 Task: Create a section Dash Decathlon and in the section, add a milestone UI/UX Improvements in the project Vertex.
Action: Mouse moved to (29, 293)
Screenshot: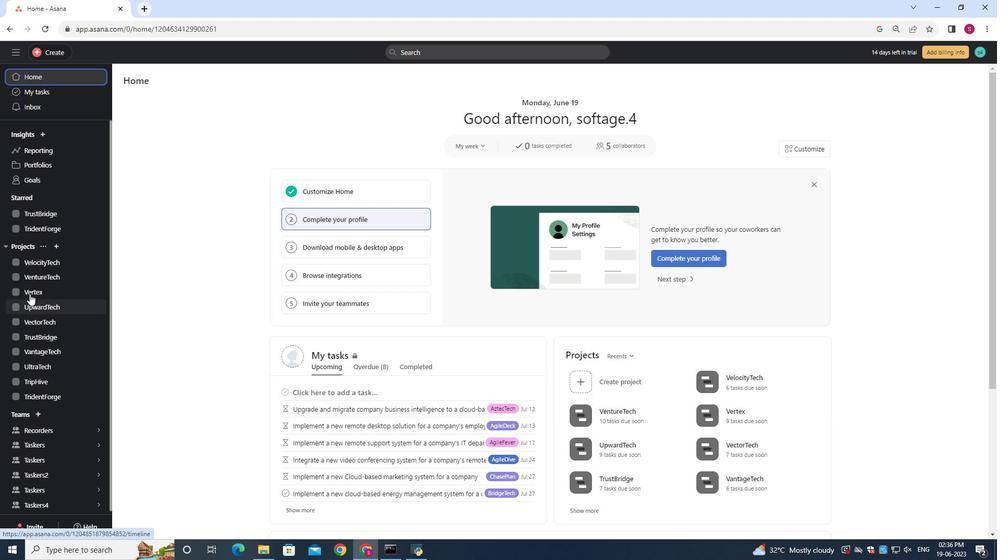 
Action: Mouse pressed left at (29, 293)
Screenshot: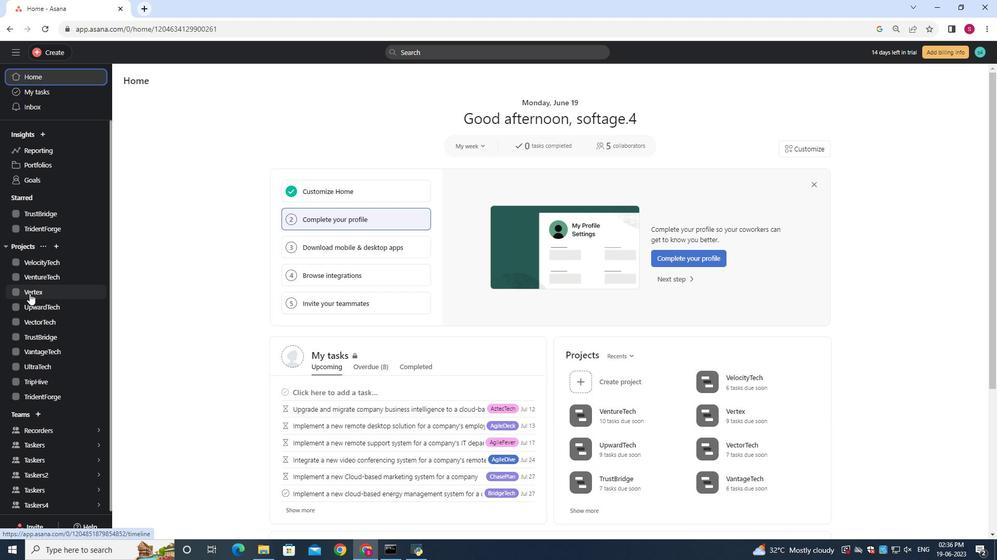 
Action: Mouse moved to (162, 125)
Screenshot: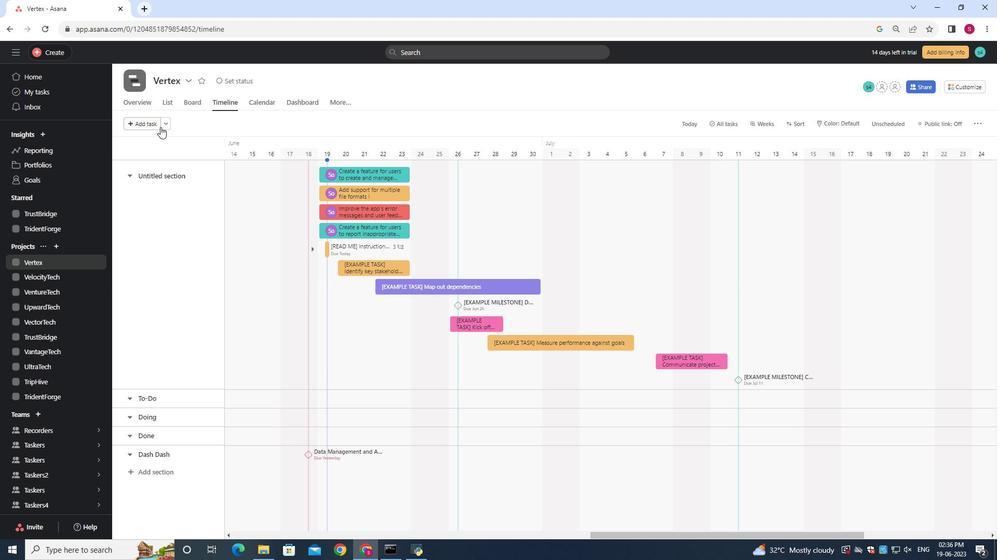 
Action: Mouse pressed left at (162, 125)
Screenshot: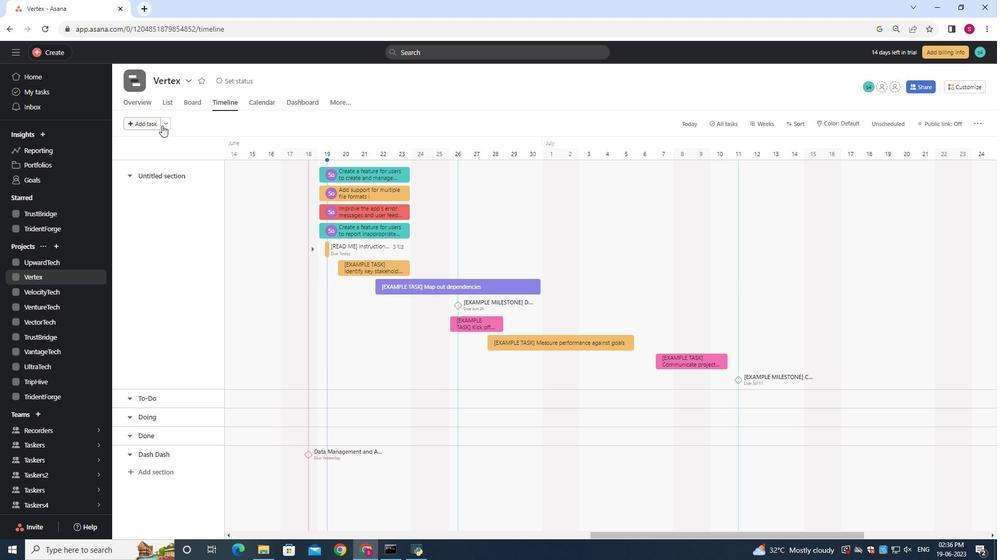 
Action: Mouse moved to (169, 140)
Screenshot: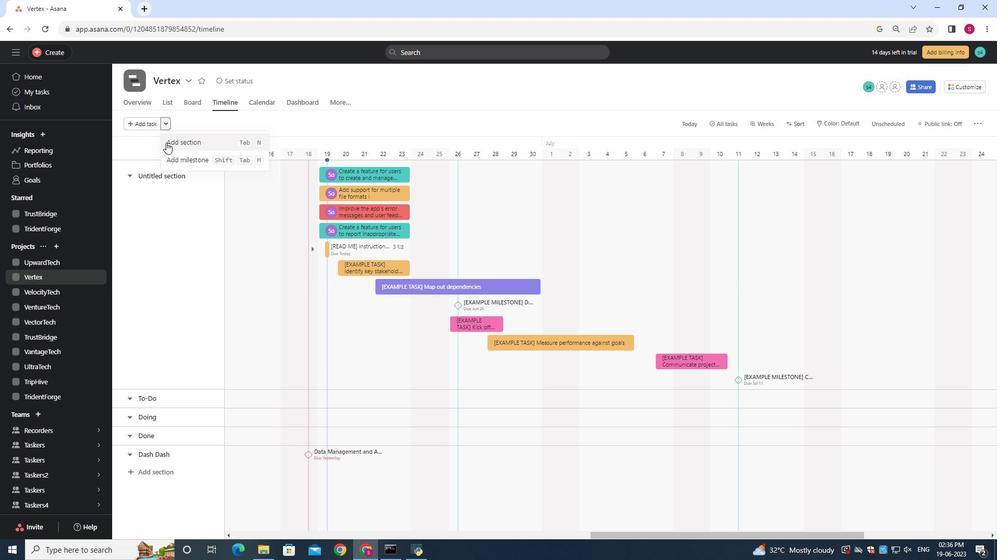 
Action: Mouse pressed left at (169, 140)
Screenshot: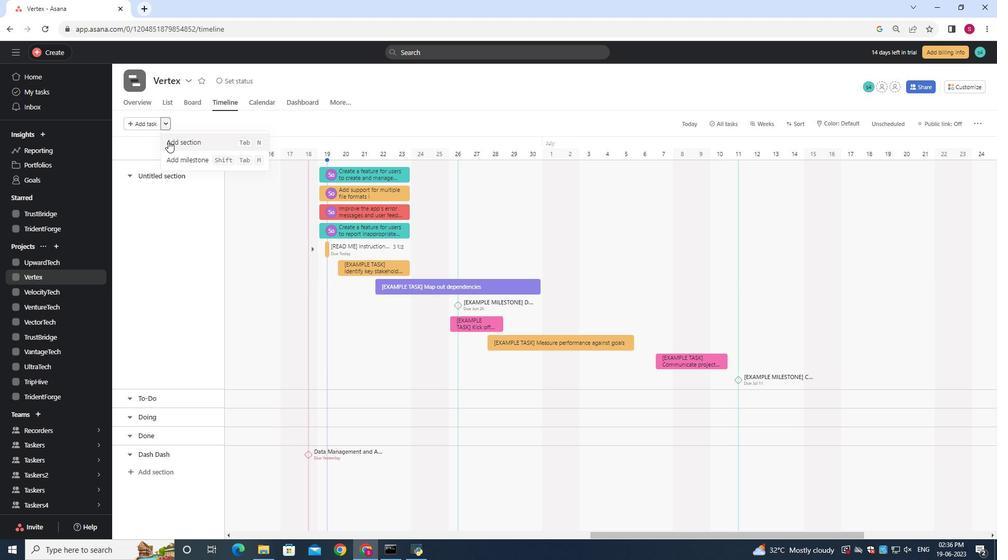
Action: Mouse moved to (169, 140)
Screenshot: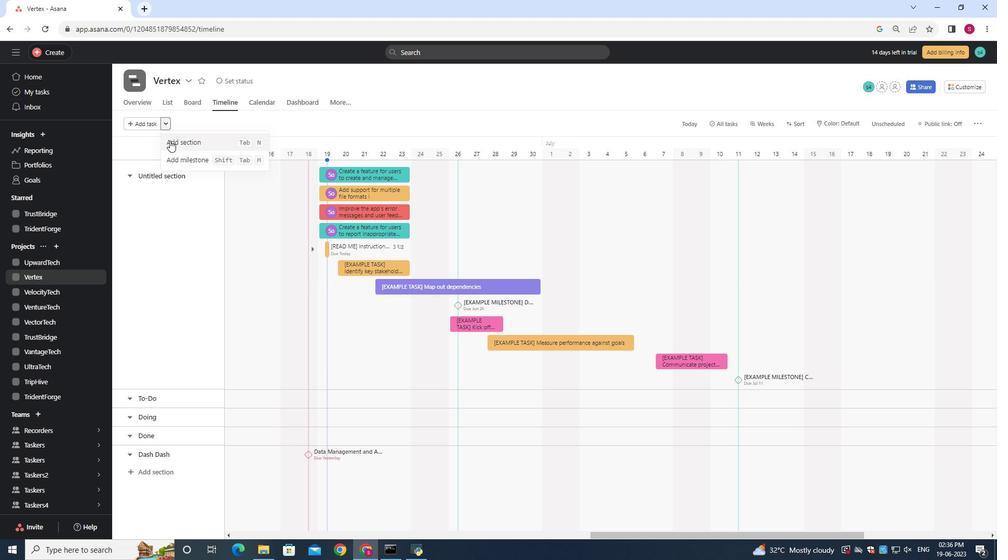 
Action: Key pressed <Key.shift><Key.shift><Key.shift><Key.shift><Key.shift><Key.shift><Key.shift><Key.shift><Key.shift><Key.shift><Key.shift><Key.shift><Key.shift><Key.shift><Key.shift><Key.shift><Key.shift><Key.shift><Key.shift><Key.shift><Key.shift>Dash<Key.space><Key.shift>Decathlon
Screenshot: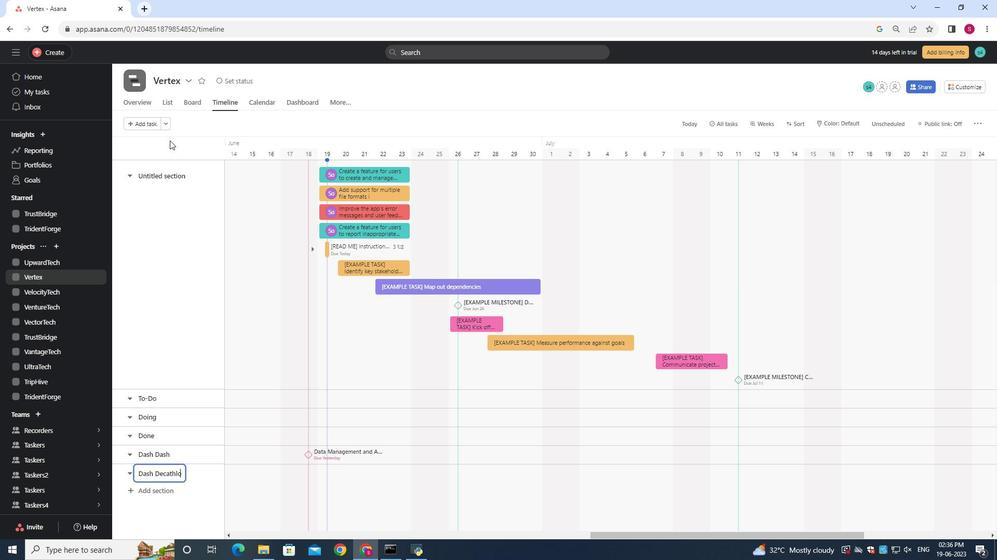 
Action: Mouse moved to (247, 477)
Screenshot: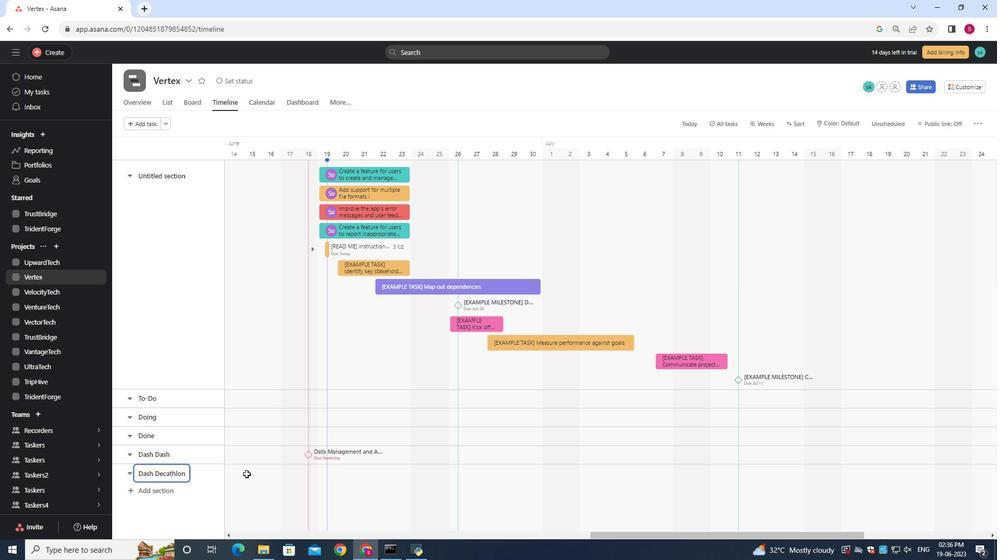 
Action: Mouse pressed left at (247, 477)
Screenshot: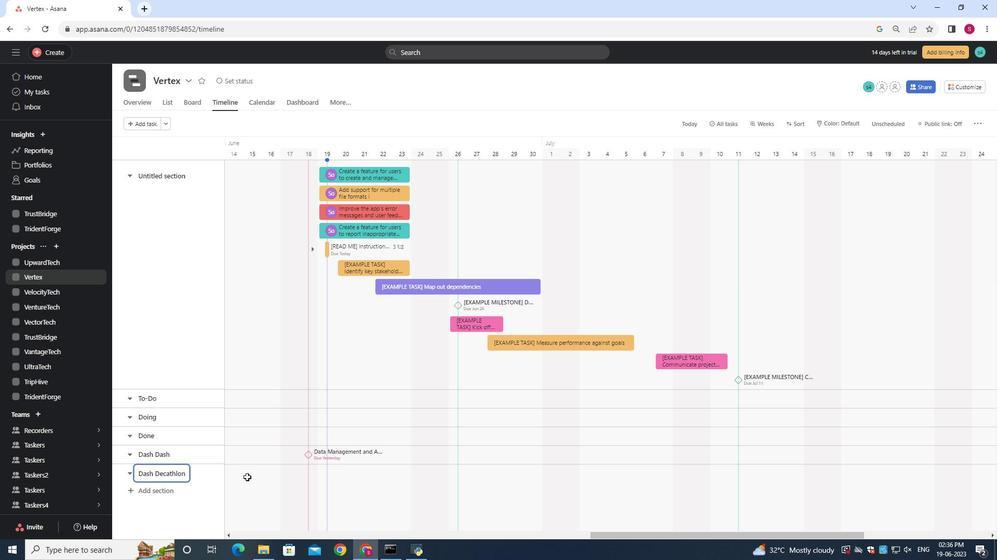 
Action: Mouse moved to (254, 470)
Screenshot: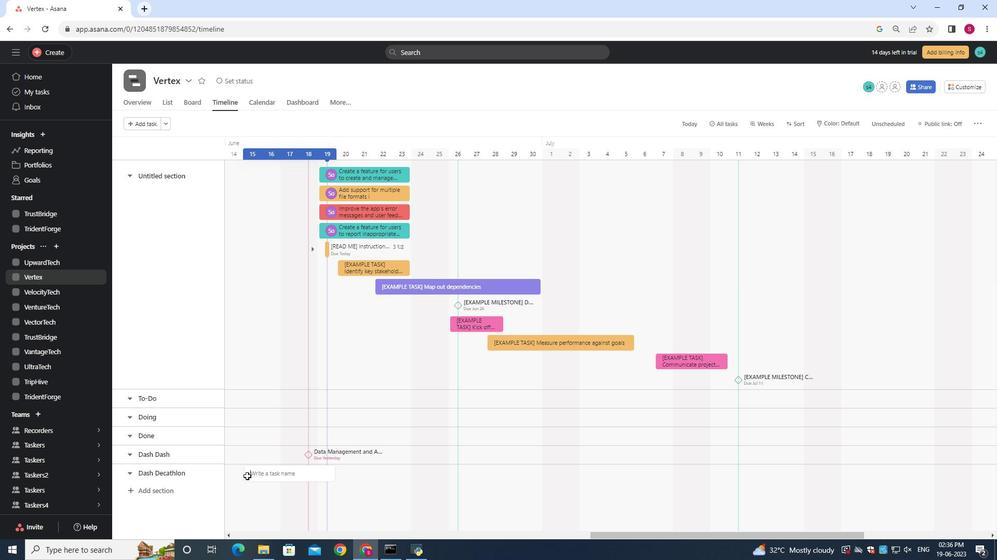 
Action: Key pressed <Key.shift><Key.shift><Key.shift><Key.shift><Key.shift><Key.shift><Key.shift><Key.shift><Key.shift><Key.shift><Key.shift><Key.shift><Key.shift><Key.shift><Key.shift><Key.shift><Key.shift><Key.shift><Key.shift><Key.shift><Key.shift><Key.shift><Key.shift><Key.shift><Key.shift><Key.shift><Key.shift><Key.shift>UI/<Key.shift>UX<Key.space><Key.shift>Improvements
Screenshot: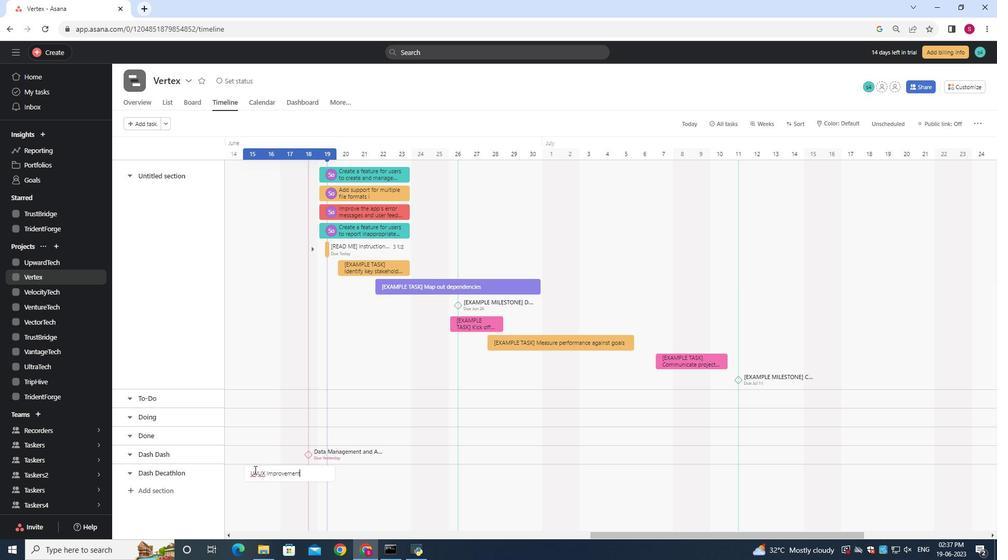 
Action: Mouse moved to (269, 475)
Screenshot: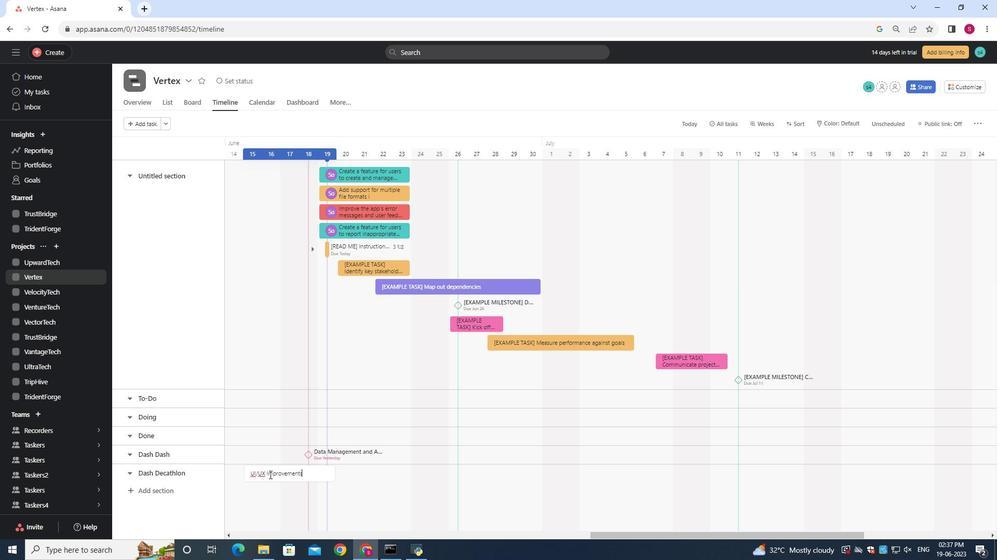 
Action: Mouse pressed right at (269, 475)
Screenshot: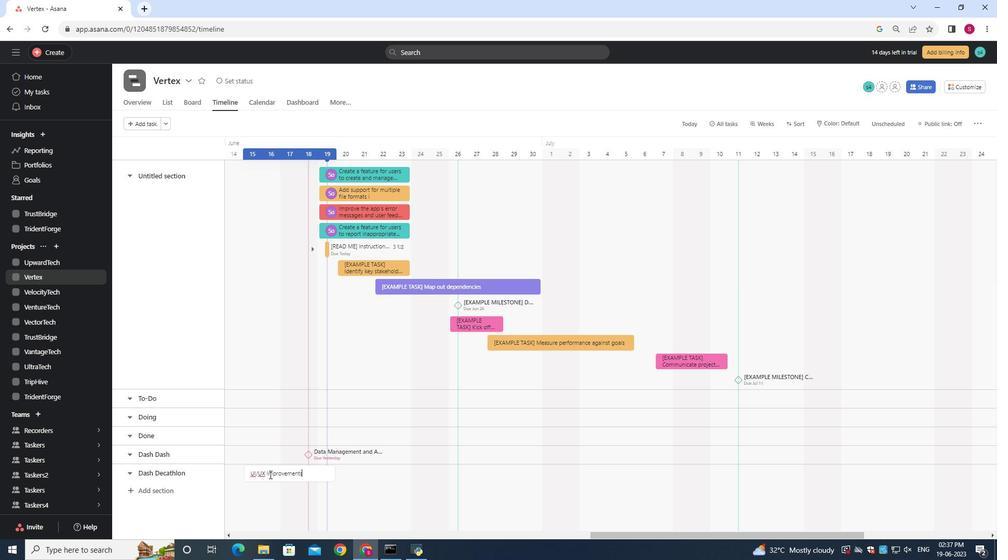 
Action: Mouse moved to (287, 427)
Screenshot: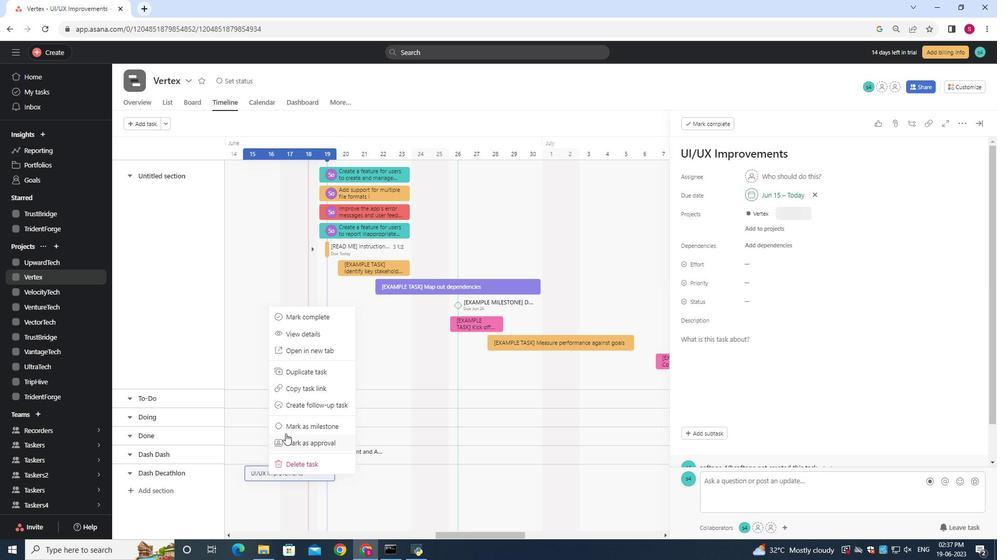 
Action: Mouse pressed left at (287, 427)
Screenshot: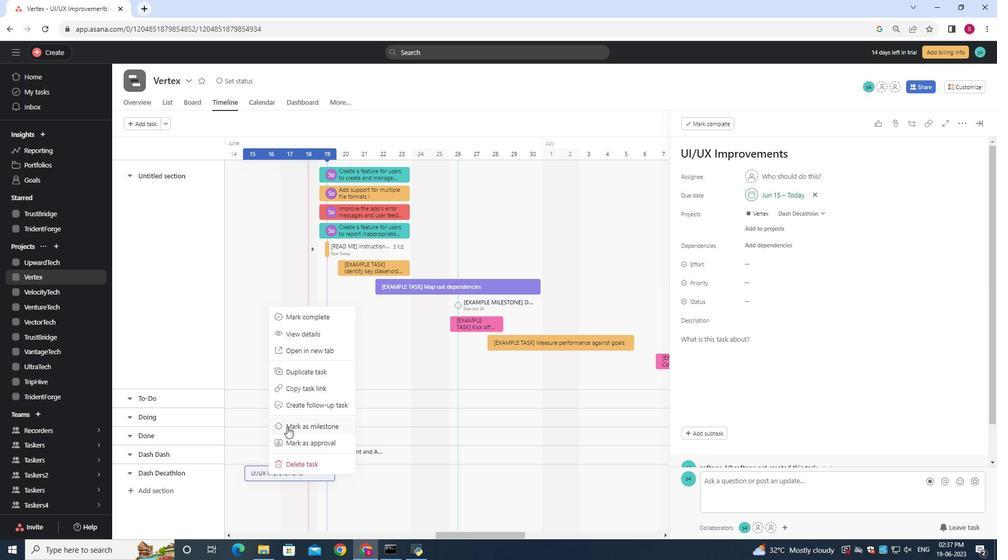 
Action: Mouse moved to (339, 420)
Screenshot: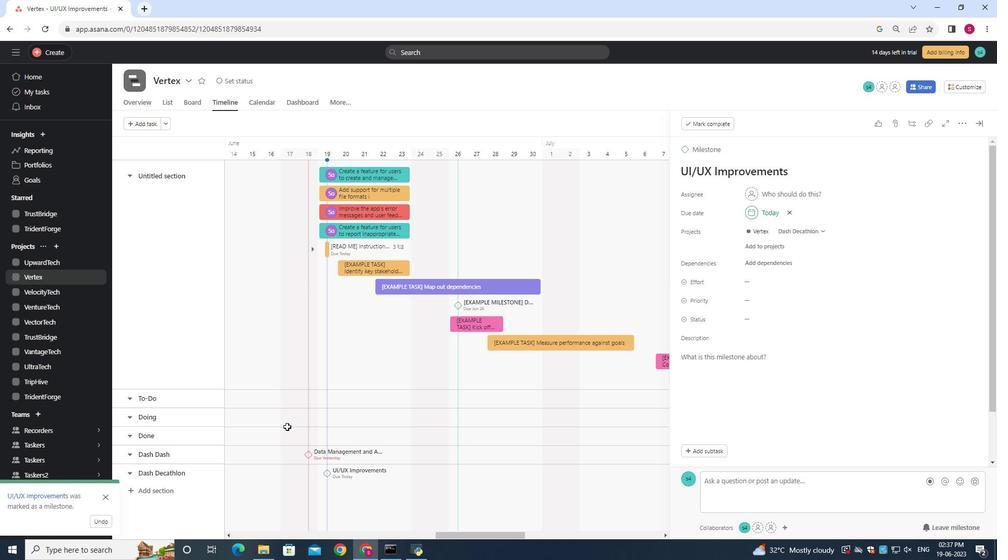 
